 Task: Make in the project ChampionTech a sprint 'Agile Assassins'. Create in the project ChampionTech a sprint 'Agile Assassins'. Add in the project ChampionTech a sprint 'Agile Assassins'
Action: Mouse moved to (227, 72)
Screenshot: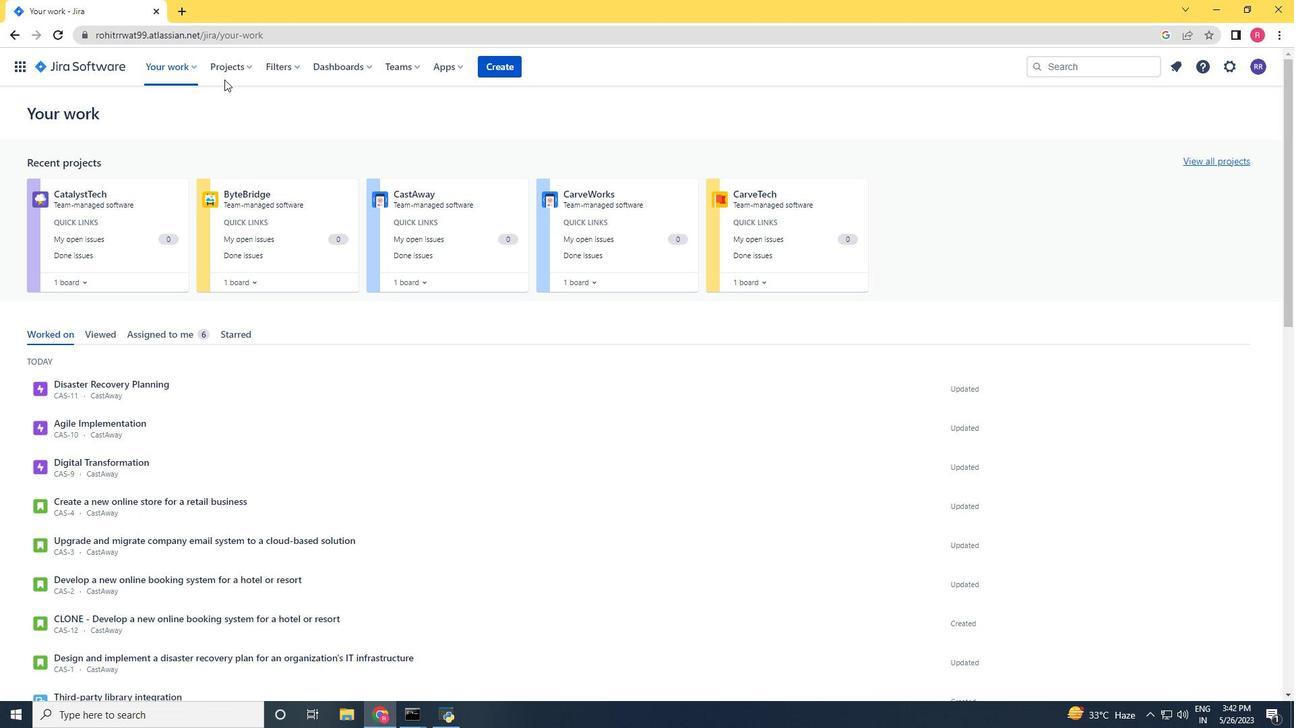 
Action: Mouse pressed left at (227, 72)
Screenshot: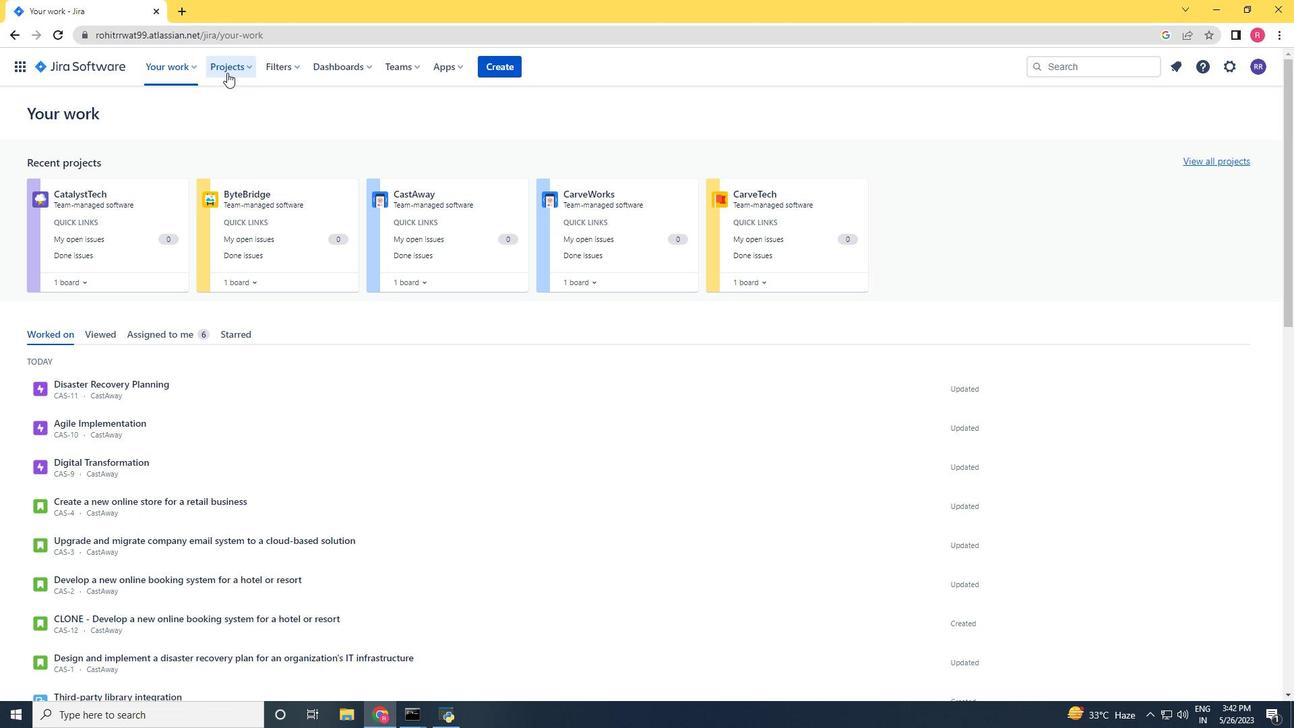 
Action: Mouse moved to (287, 131)
Screenshot: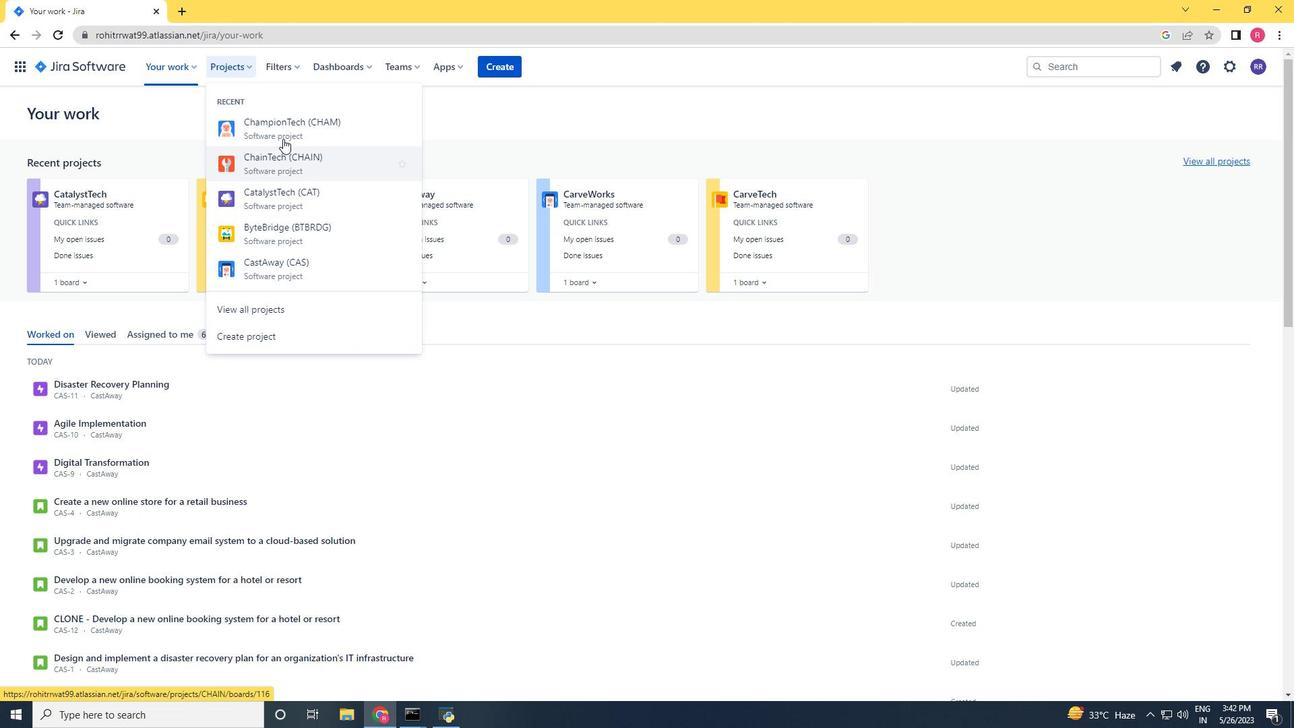 
Action: Mouse pressed left at (287, 131)
Screenshot: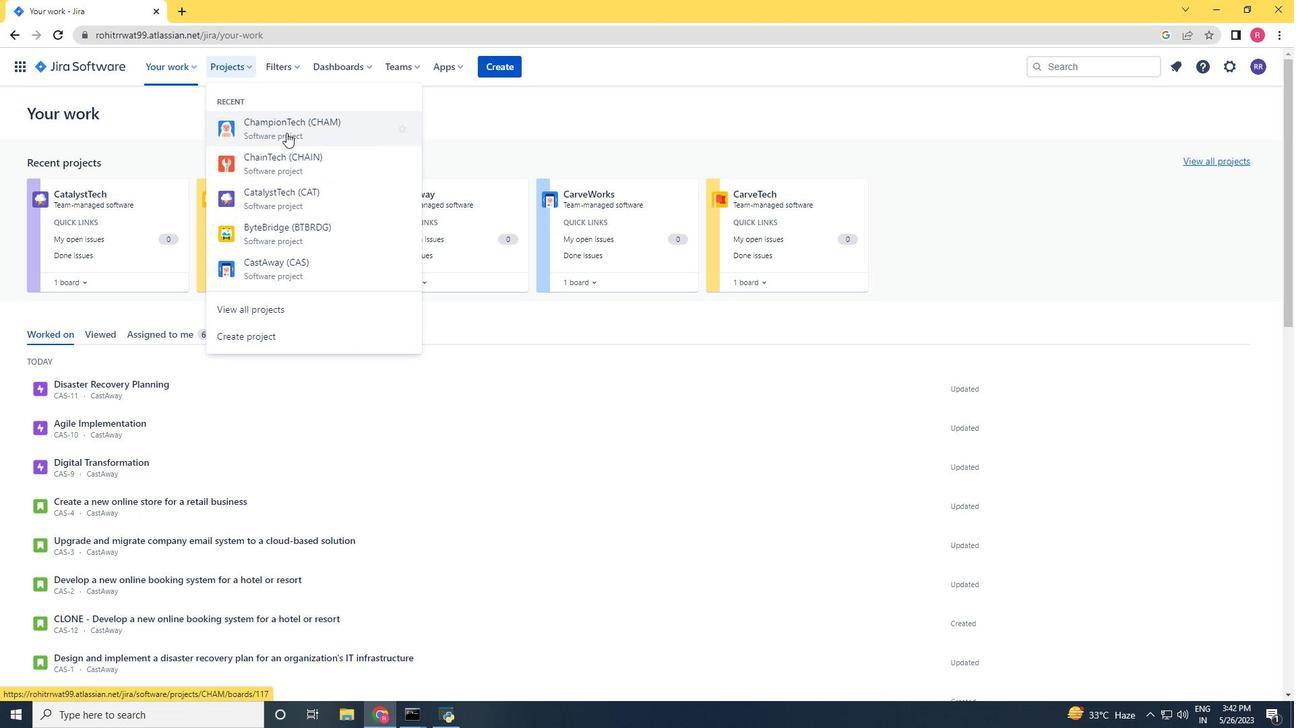 
Action: Mouse moved to (71, 204)
Screenshot: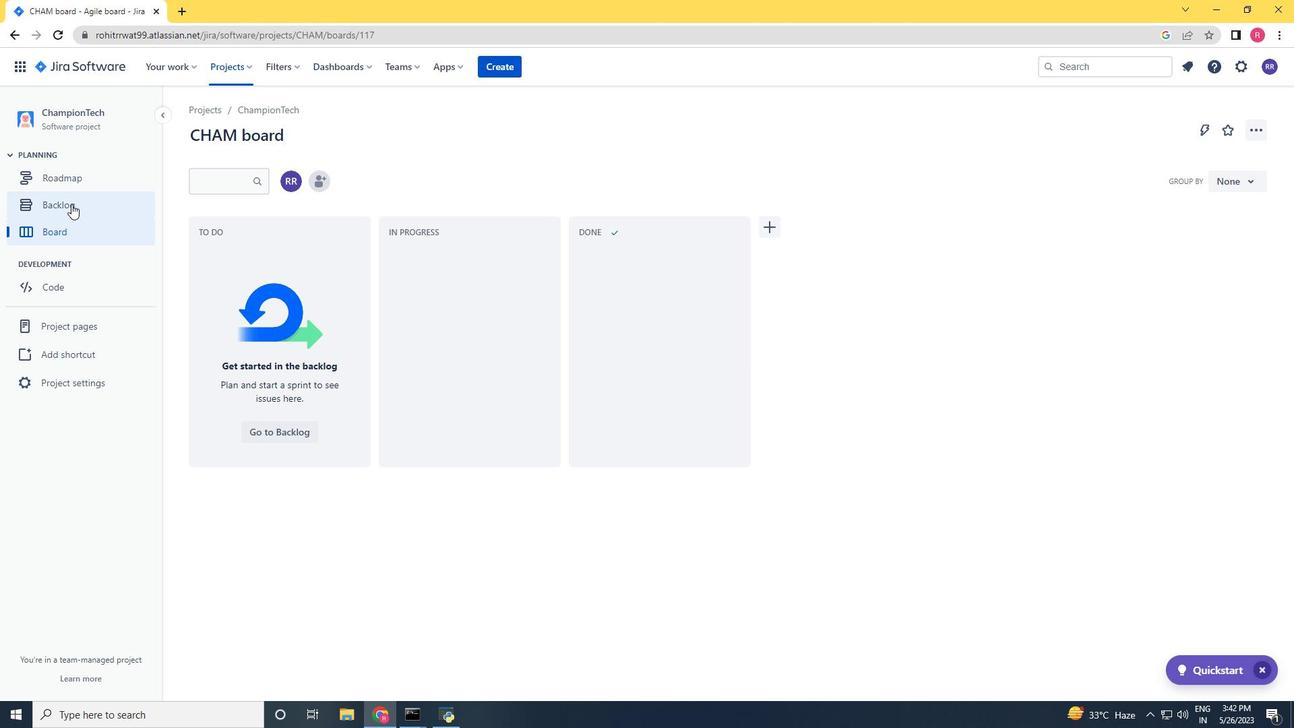 
Action: Mouse pressed left at (71, 204)
Screenshot: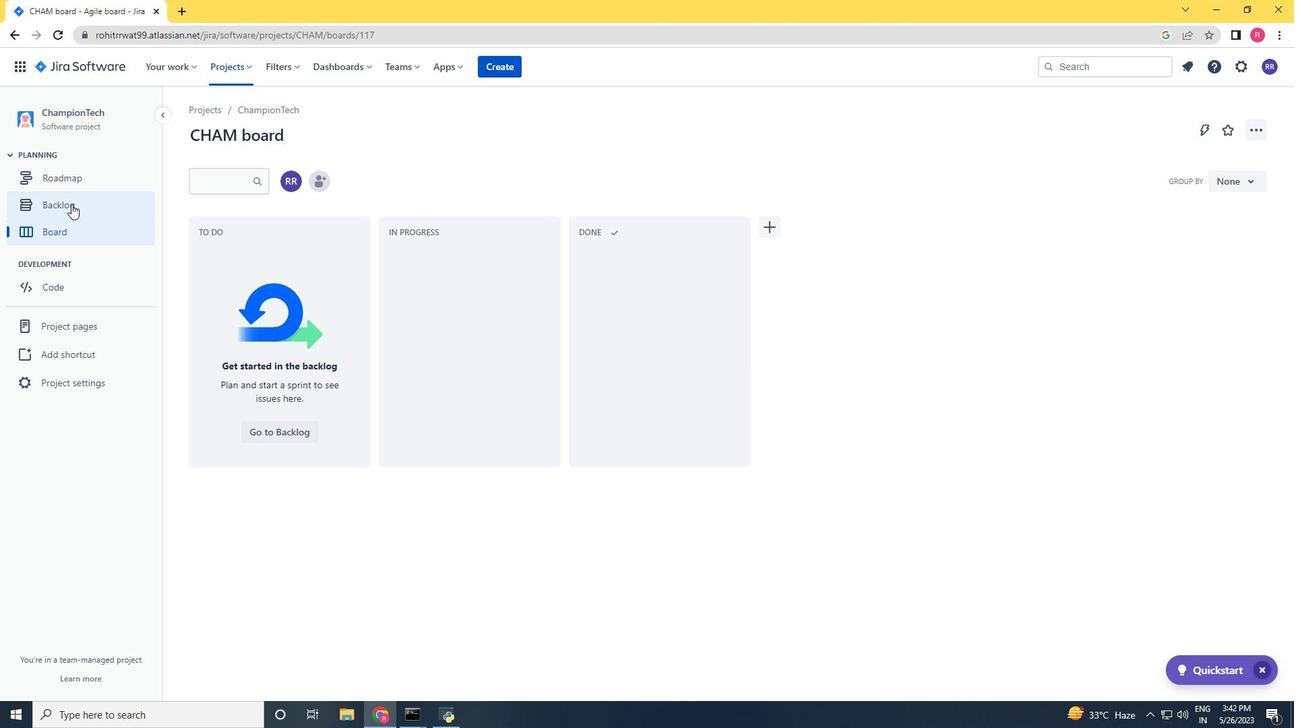
Action: Mouse moved to (1225, 213)
Screenshot: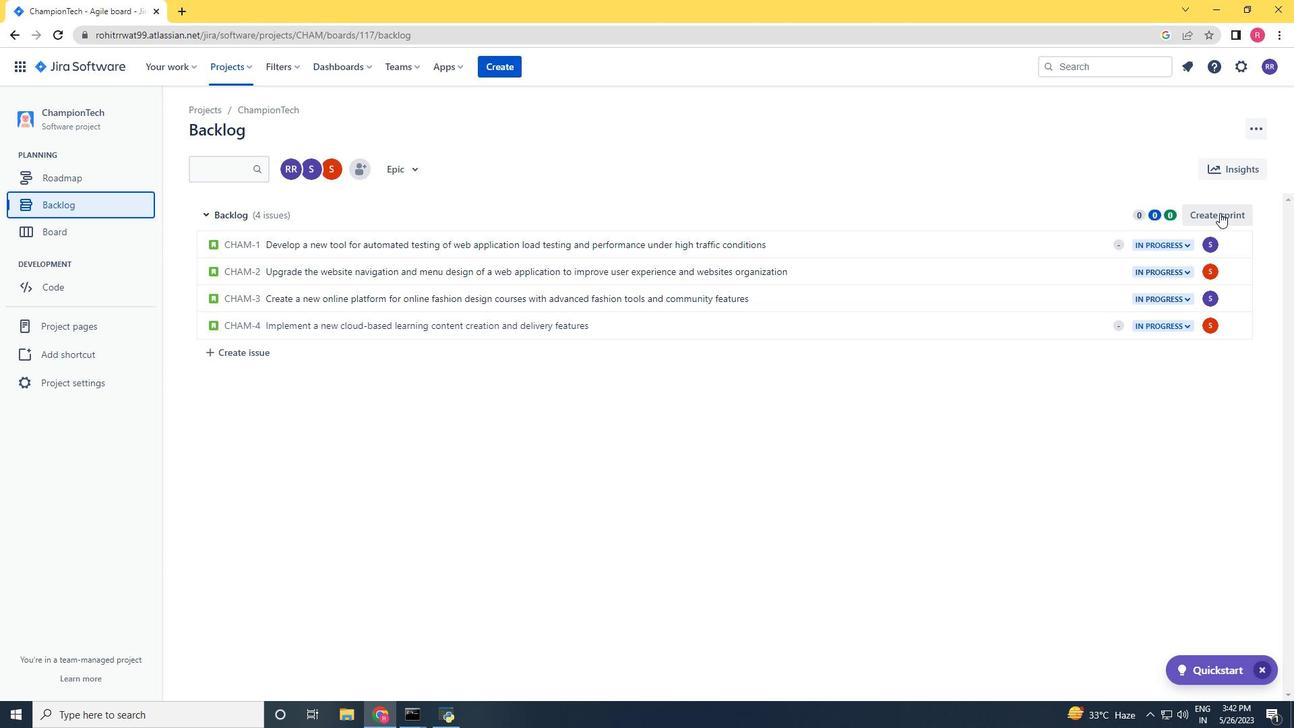 
Action: Mouse pressed left at (1225, 213)
Screenshot: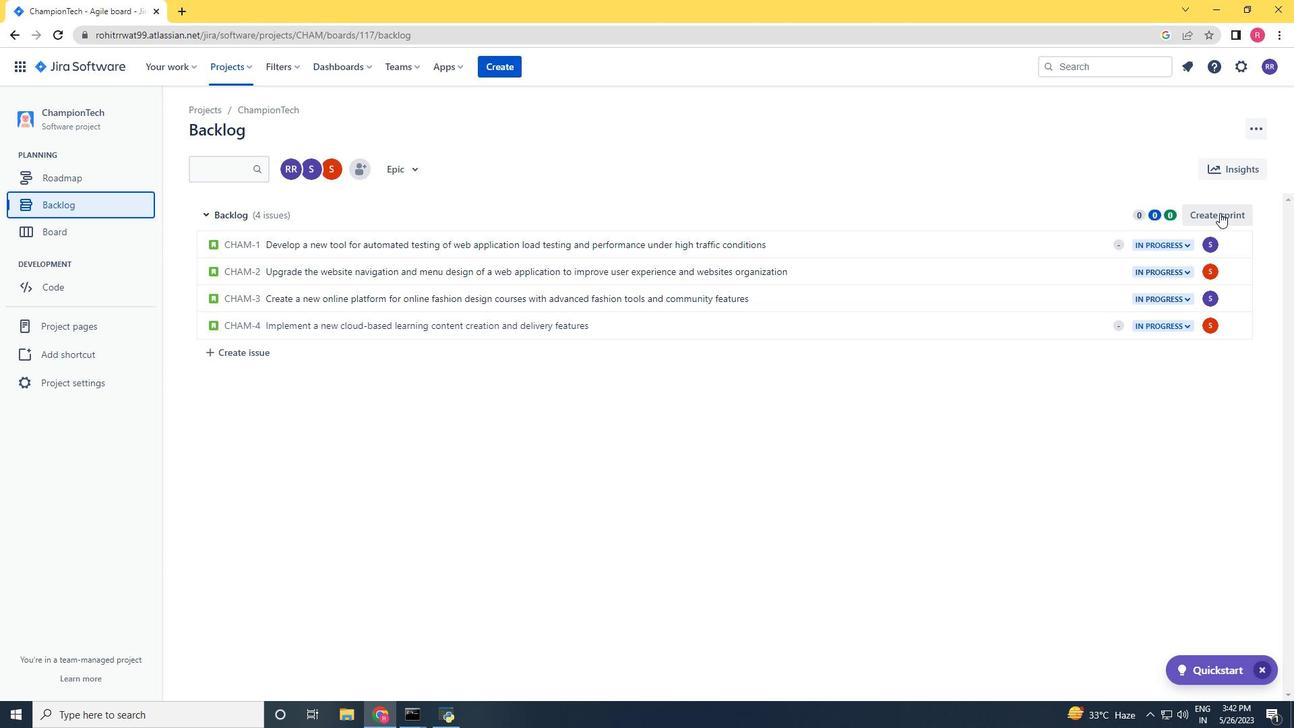
Action: Mouse moved to (285, 211)
Screenshot: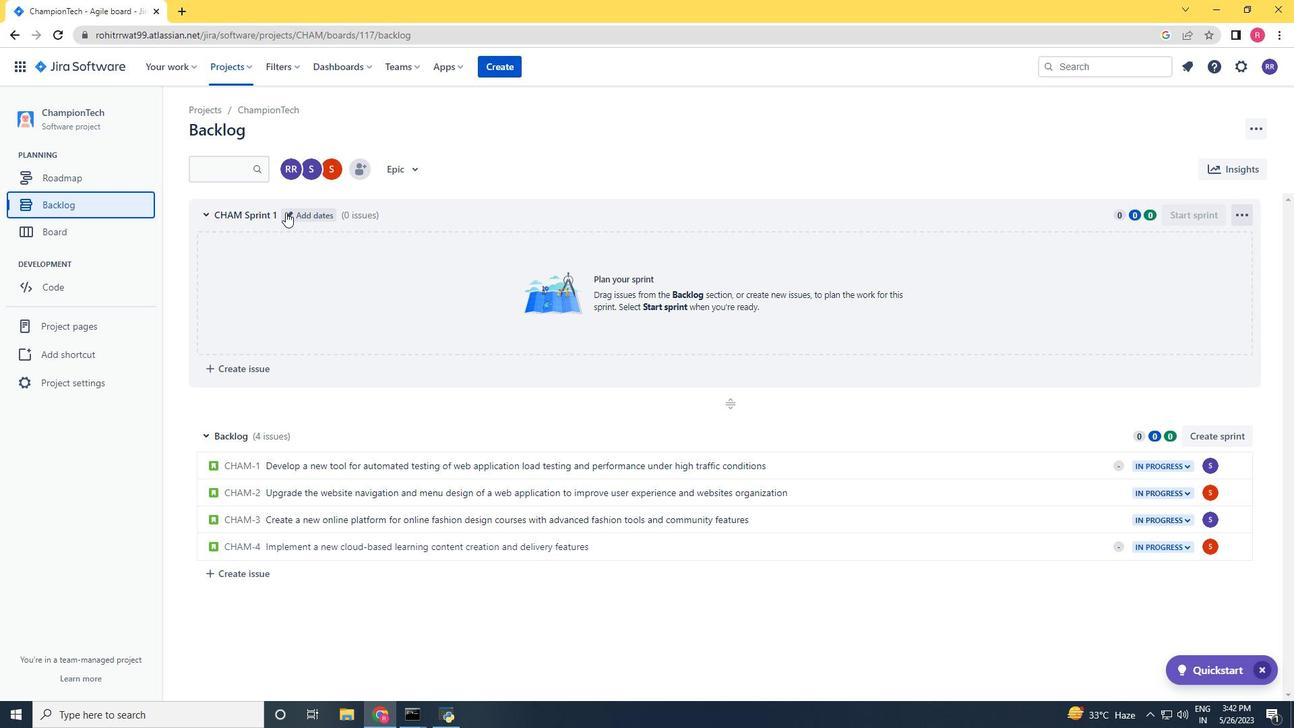 
Action: Mouse pressed left at (285, 211)
Screenshot: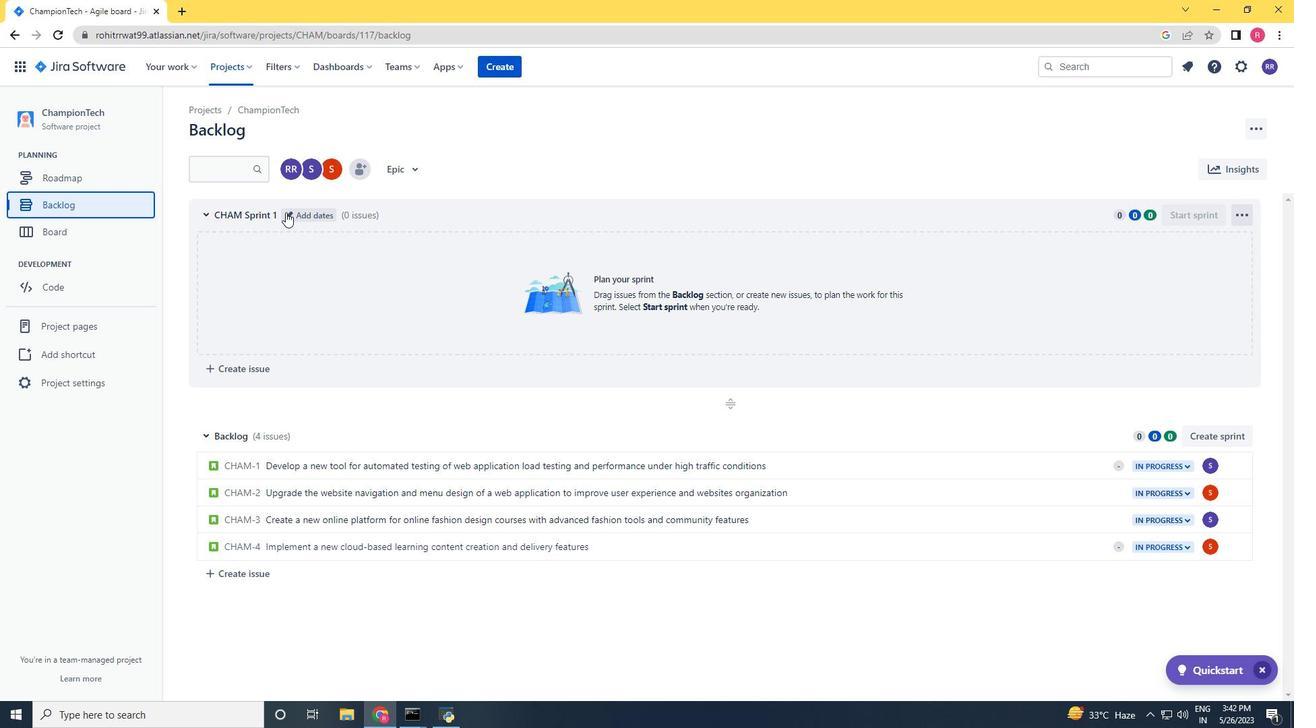 
Action: Key pressed <Key.backspace><Key.backspace><Key.backspace><Key.backspace><Key.backspace><Key.backspace><Key.backspace><Key.backspace><Key.backspace><Key.backspace><Key.backspace><Key.backspace><Key.backspace><Key.backspace><Key.backspace><Key.backspace><Key.backspace><Key.backspace><Key.backspace><Key.backspace><Key.shift>Agile<Key.space><Key.shift>Assassins<Key.space><Key.left><Key.left><Key.left><Key.left><Key.left><Key.left><Key.enter>
Screenshot: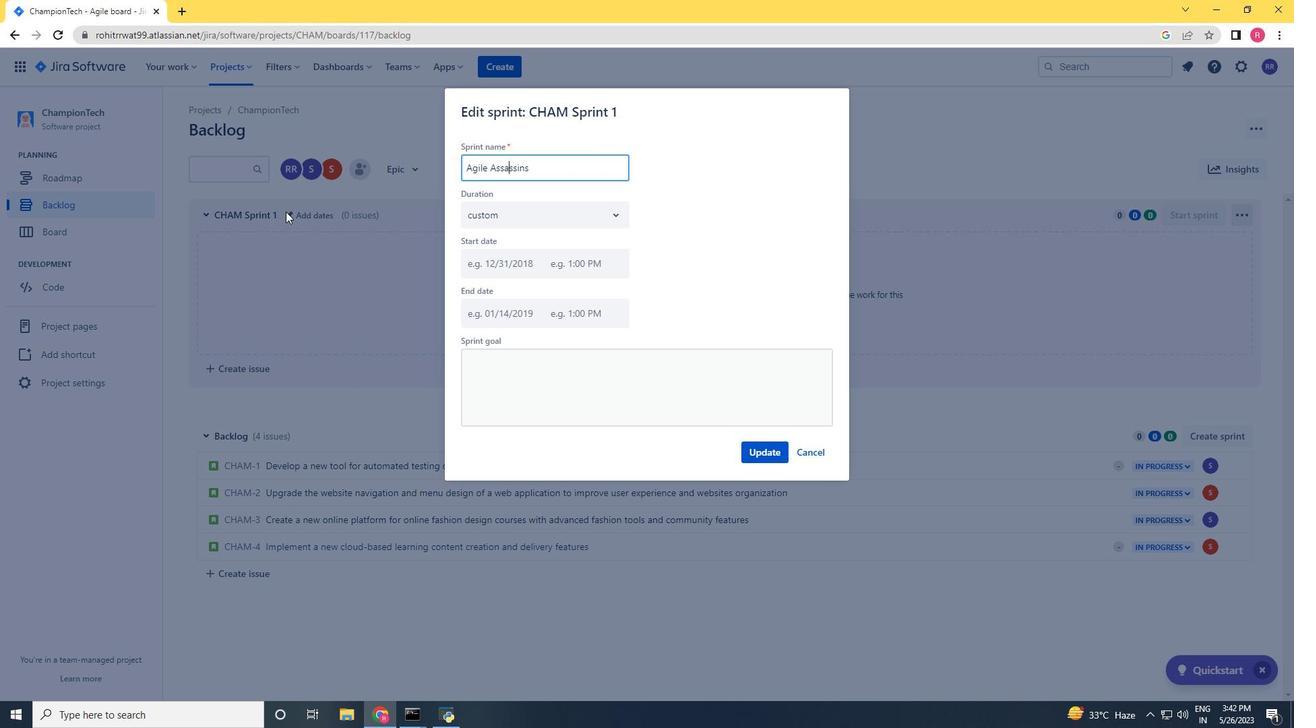 
Action: Mouse moved to (1205, 436)
Screenshot: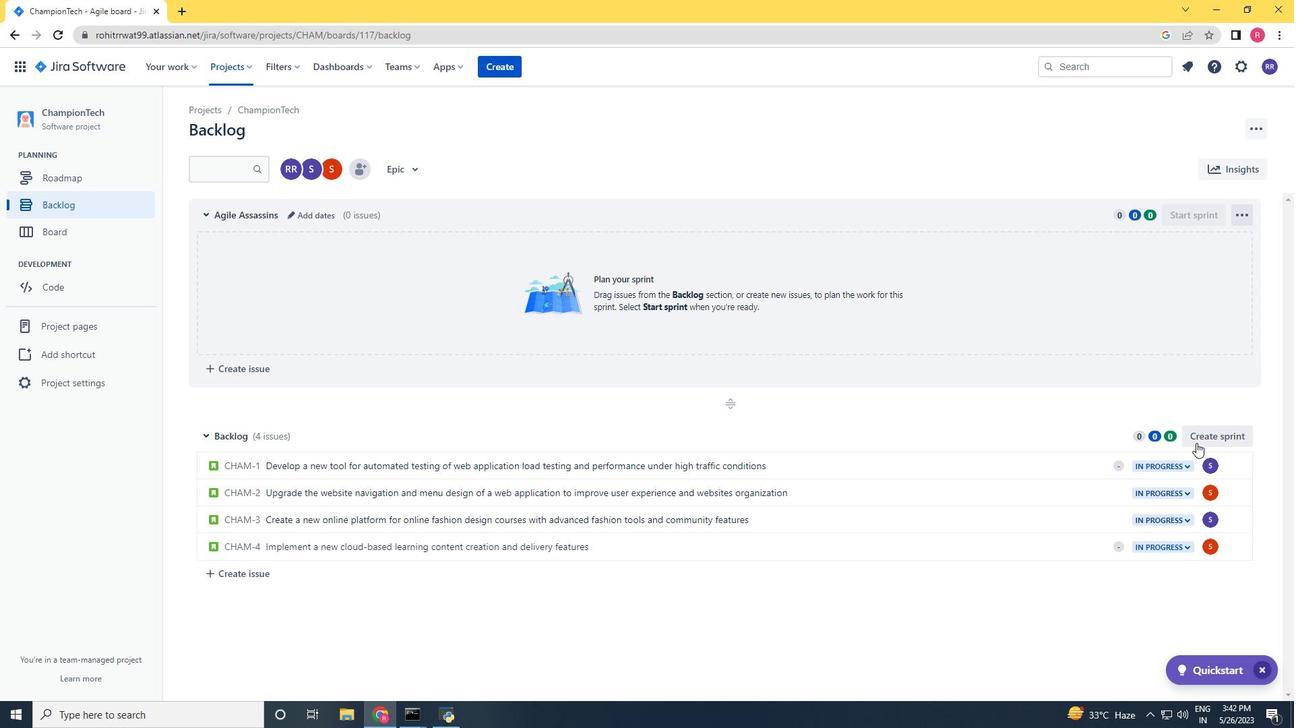 
Action: Mouse pressed left at (1205, 436)
Screenshot: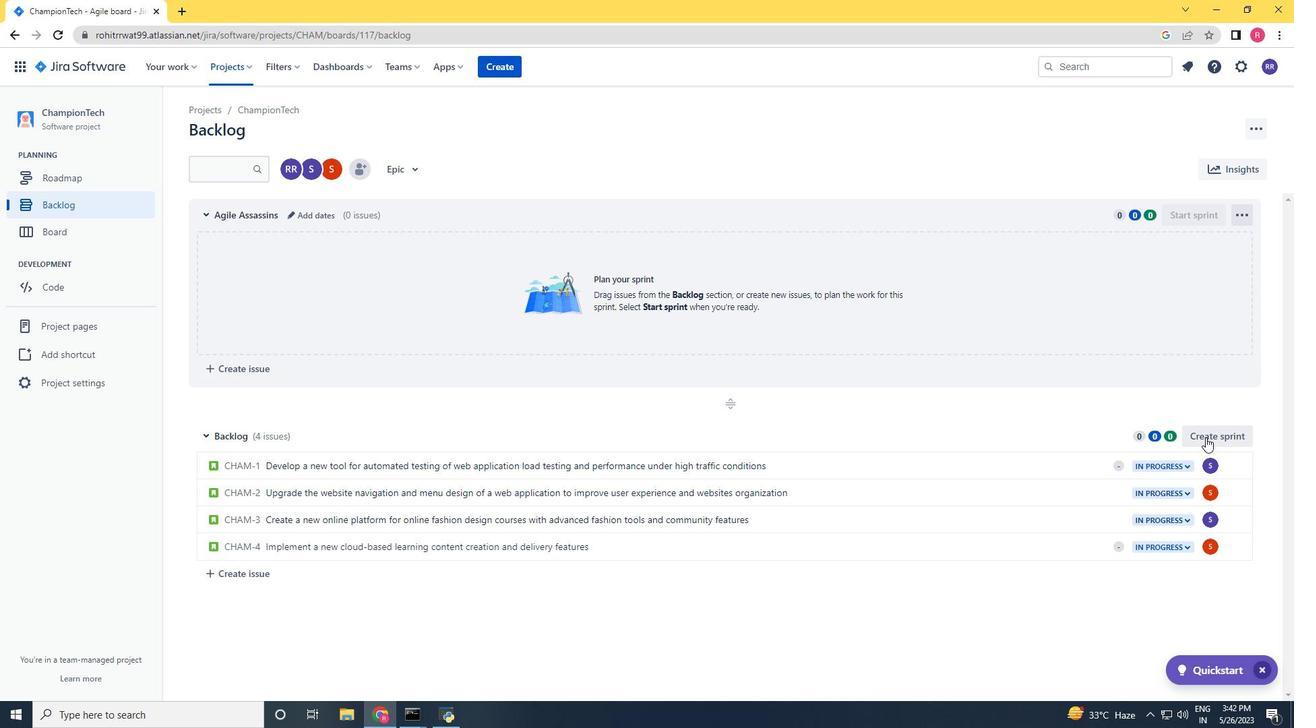 
Action: Mouse moved to (299, 439)
Screenshot: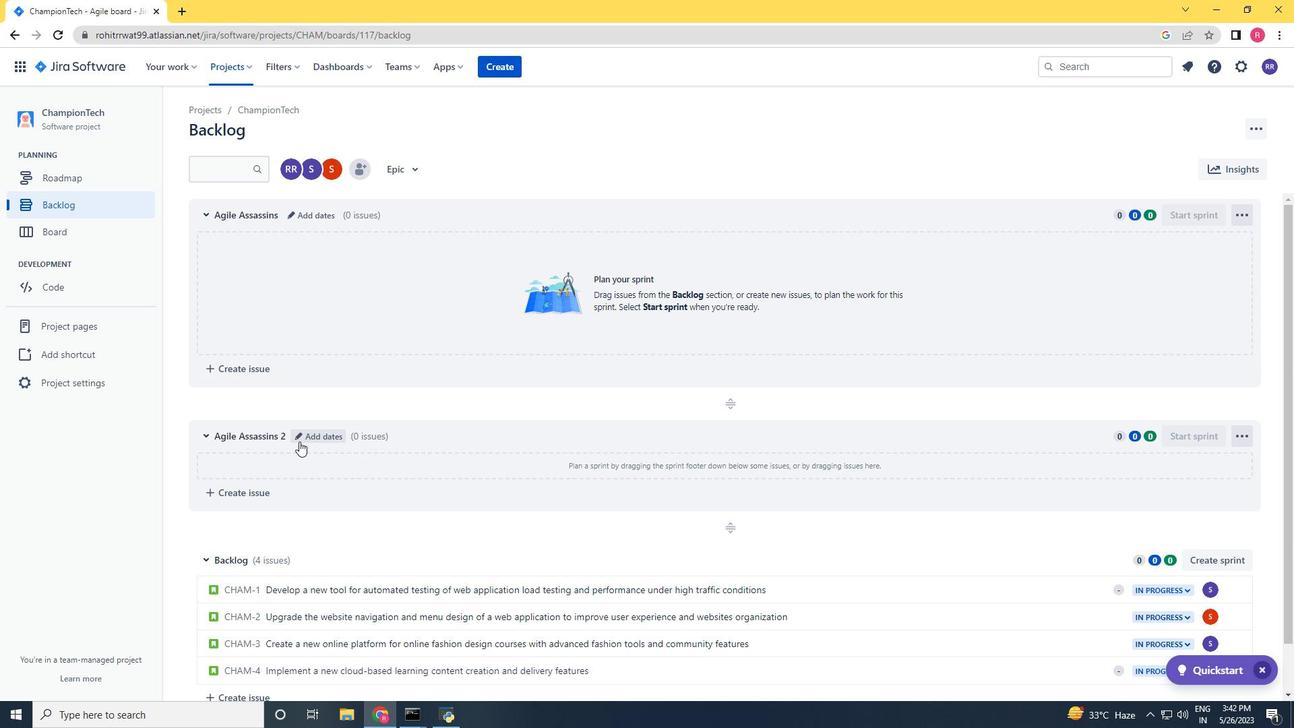 
Action: Mouse pressed left at (299, 439)
Screenshot: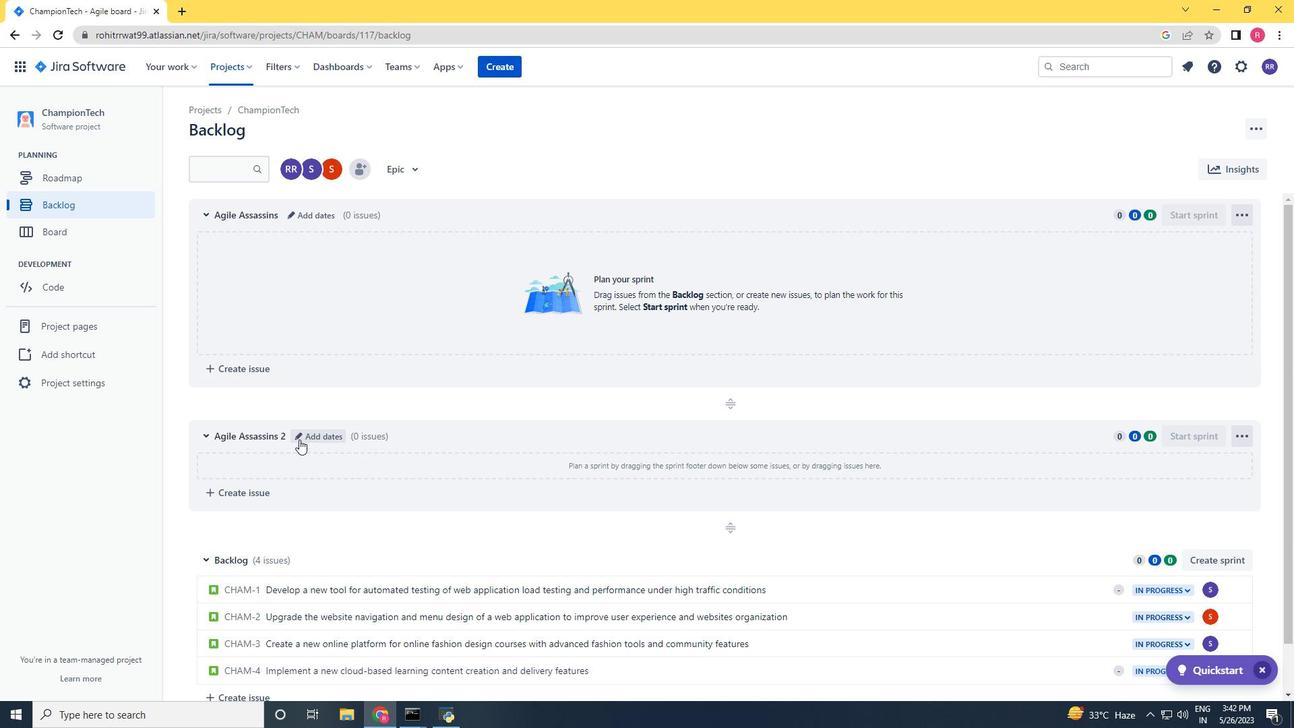 
Action: Mouse moved to (299, 439)
Screenshot: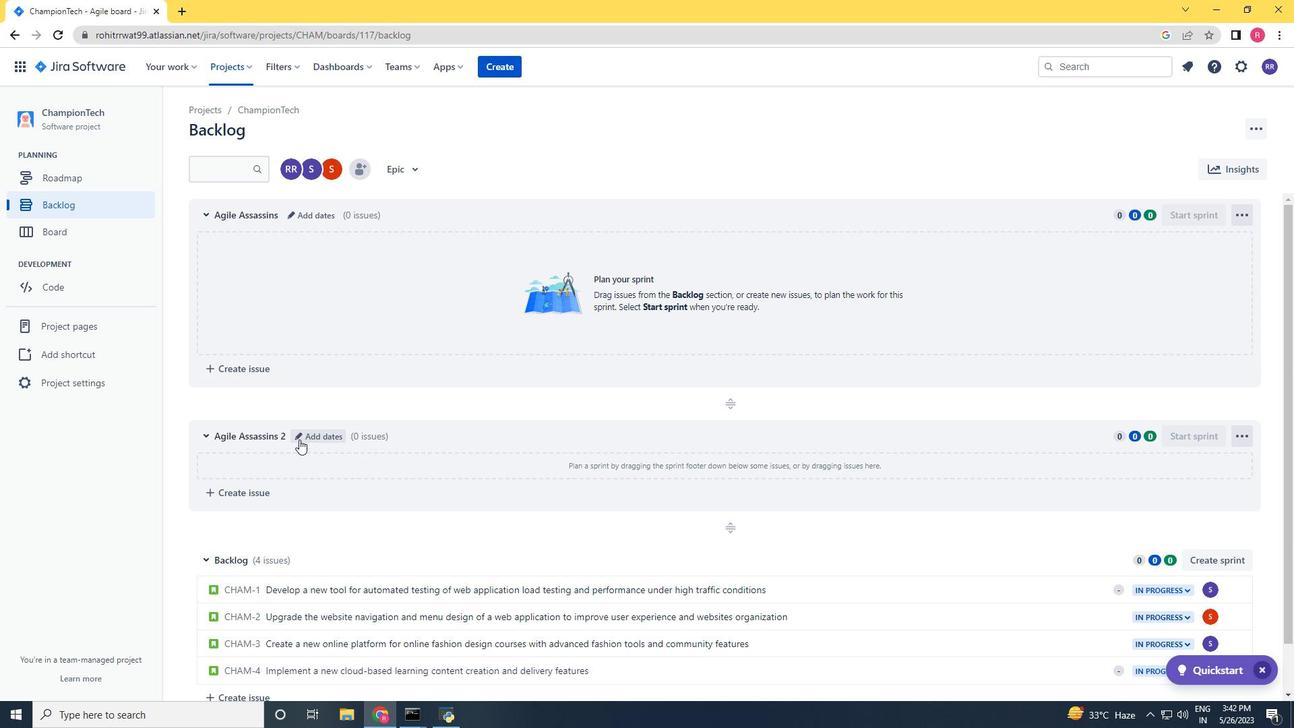 
Action: Key pressed <Key.backspace><Key.backspace><Key.backspace><Key.backspace><Key.backspace><Key.backspace><Key.backspace><Key.backspace><Key.backspace><Key.backspace><Key.backspace><Key.backspace><Key.backspace><Key.backspace><Key.backspace><Key.backspace><Key.backspace><Key.backspace><Key.backspace><Key.backspace><Key.backspace><Key.backspace><Key.backspace><Key.backspace><Key.shift>Agile<Key.space><Key.shift>Assassins<Key.enter>
Screenshot: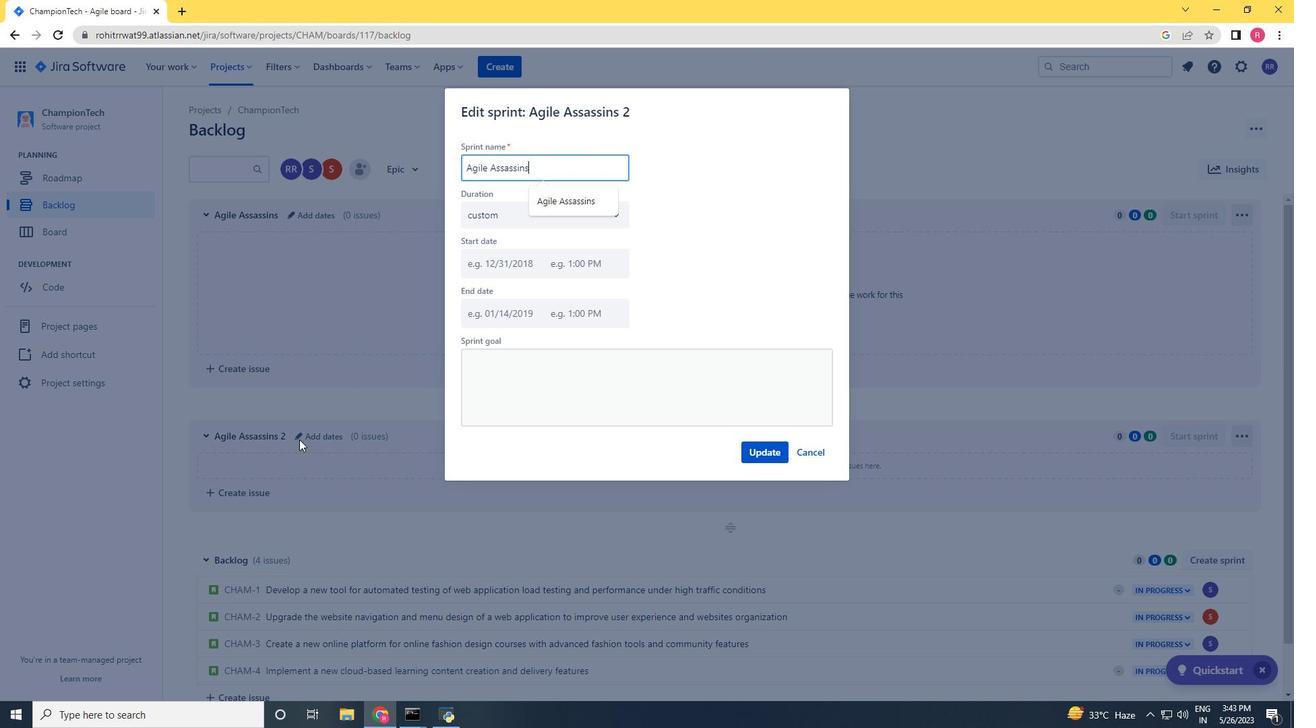 
Action: Mouse scrolled (299, 440) with delta (0, 0)
Screenshot: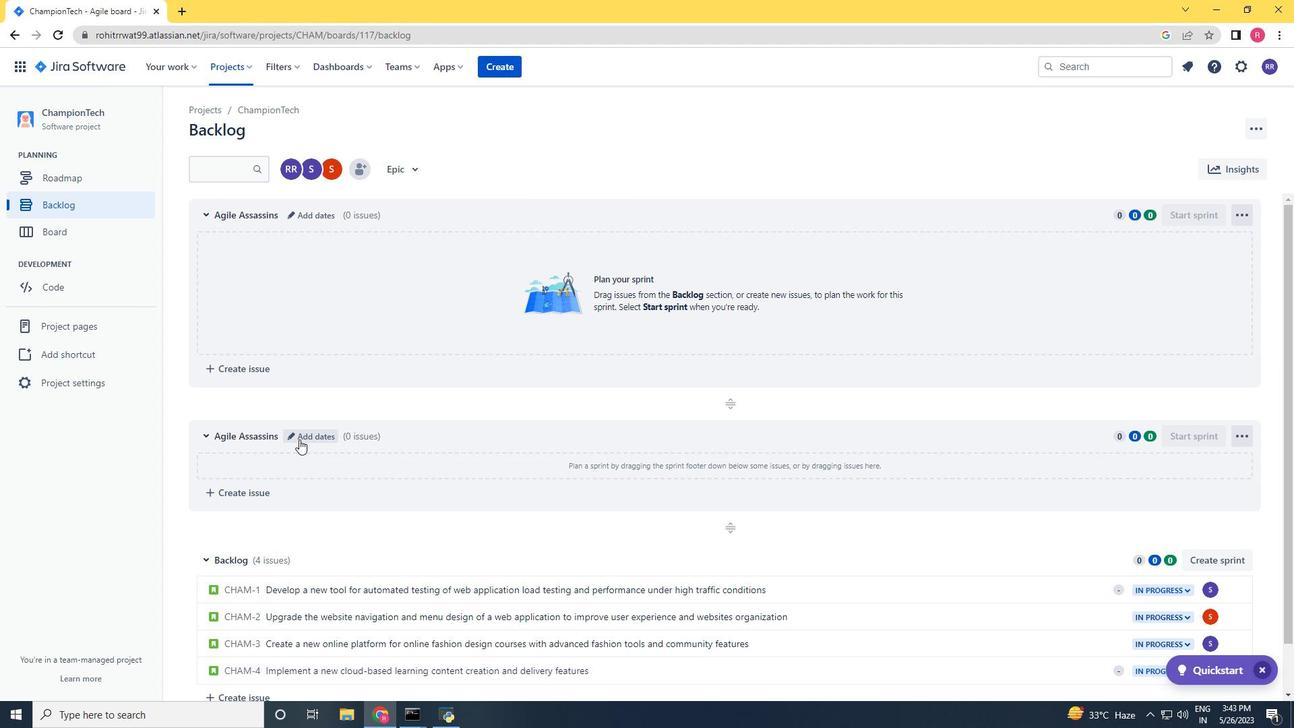 
Action: Mouse moved to (1228, 566)
Screenshot: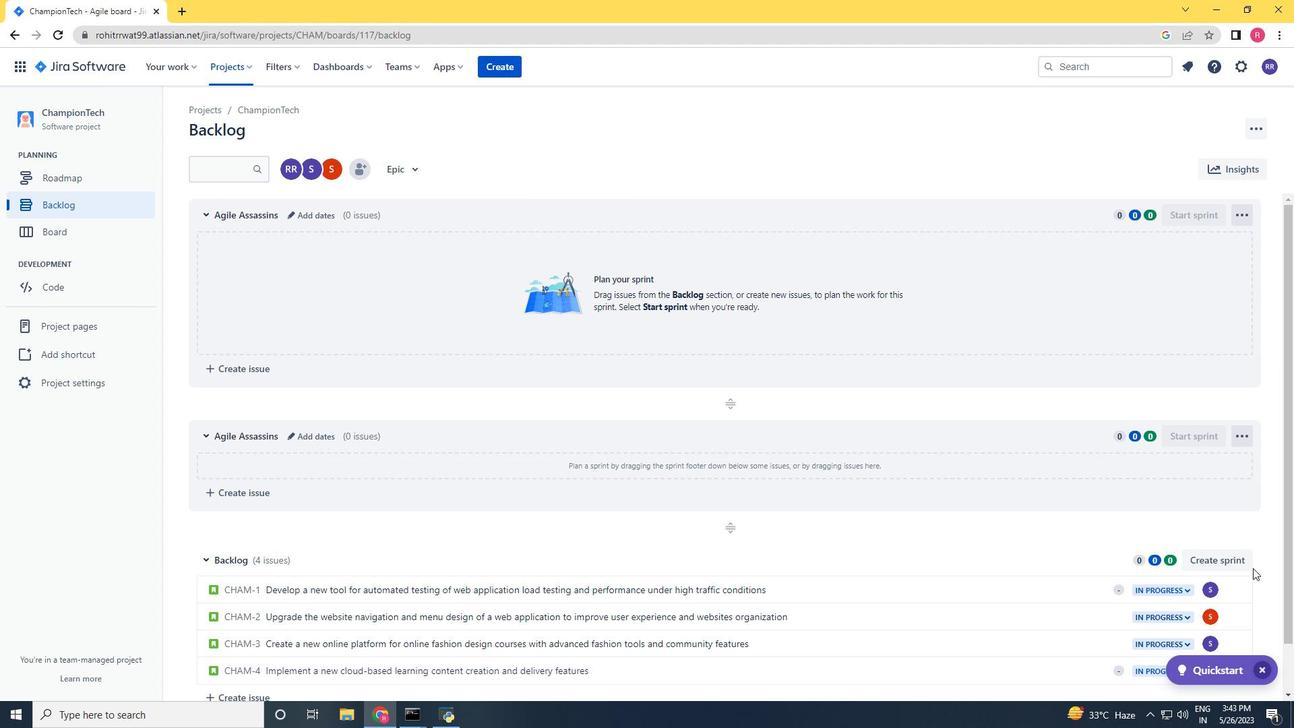 
Action: Mouse pressed left at (1228, 566)
Screenshot: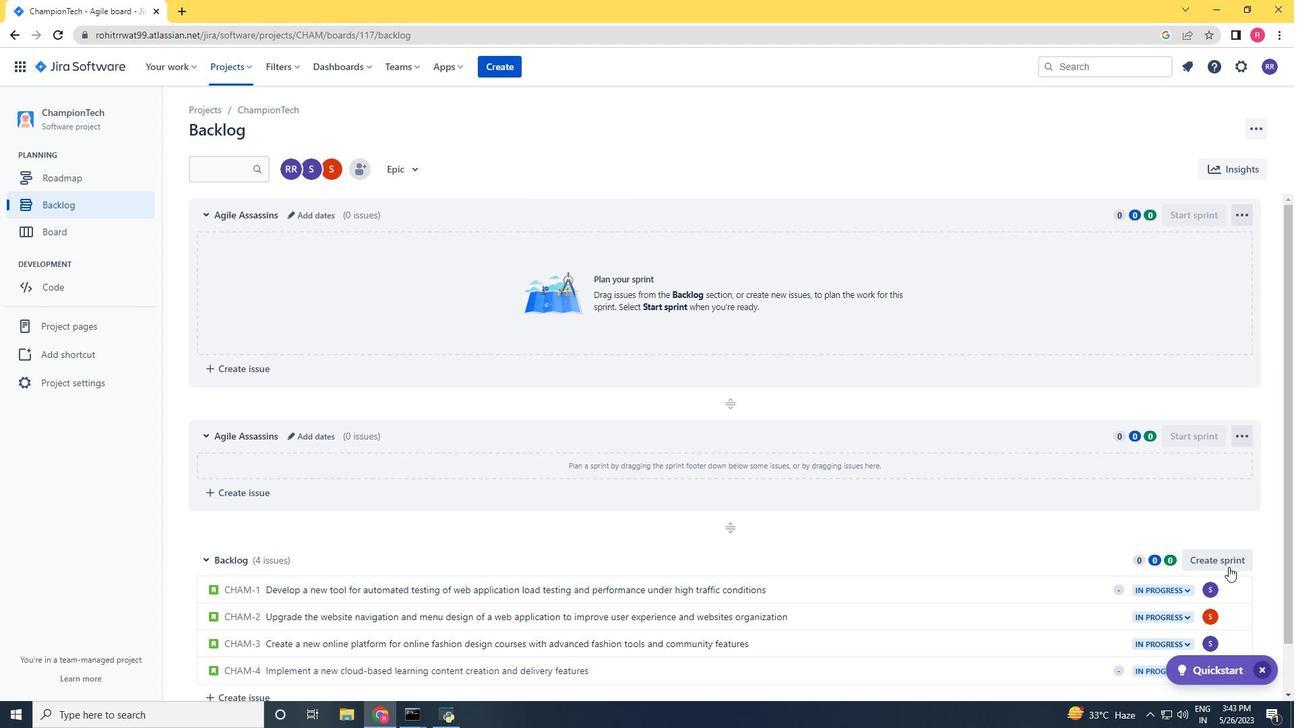
Action: Mouse moved to (302, 560)
Screenshot: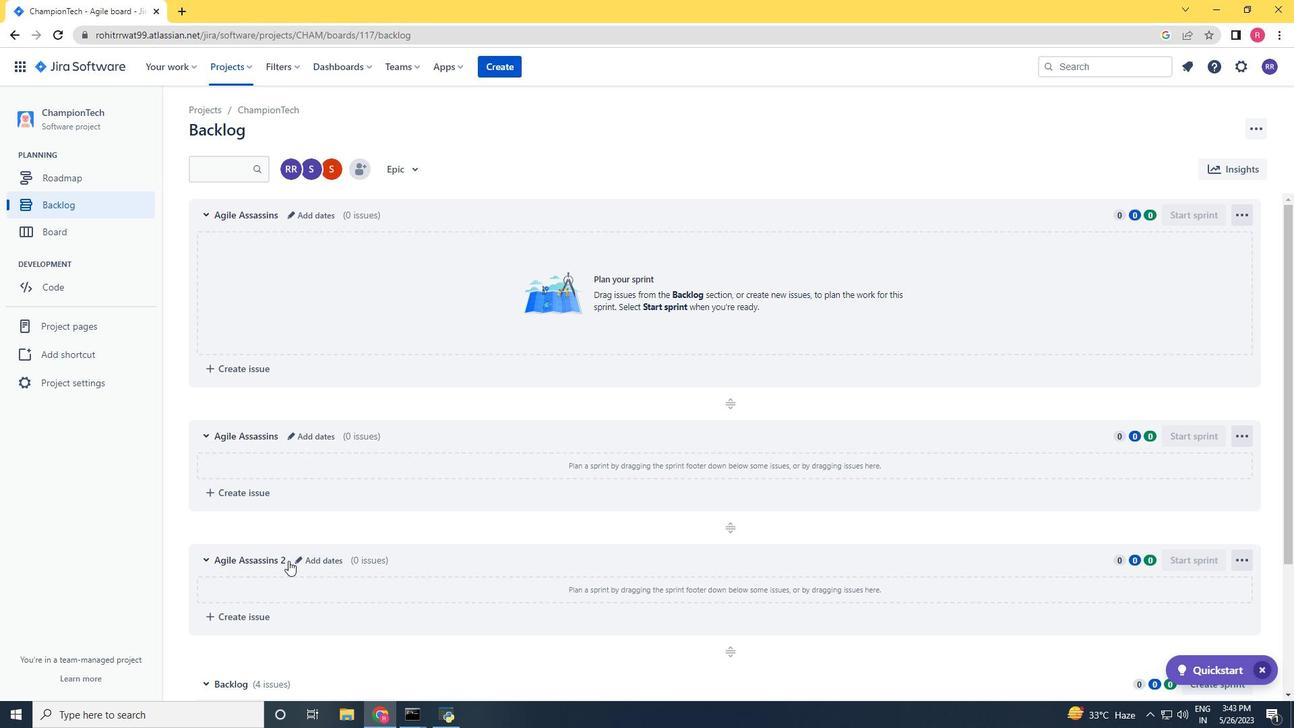 
Action: Mouse pressed left at (302, 560)
Screenshot: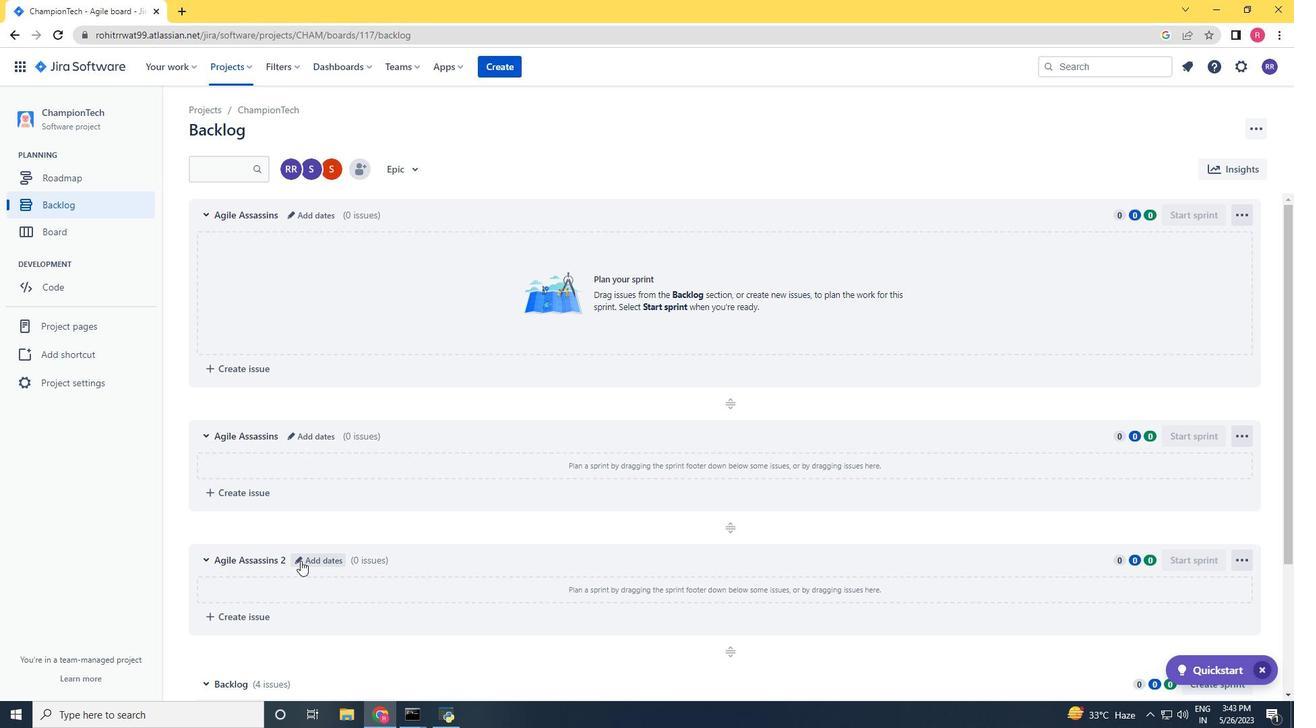 
Action: Mouse moved to (304, 560)
Screenshot: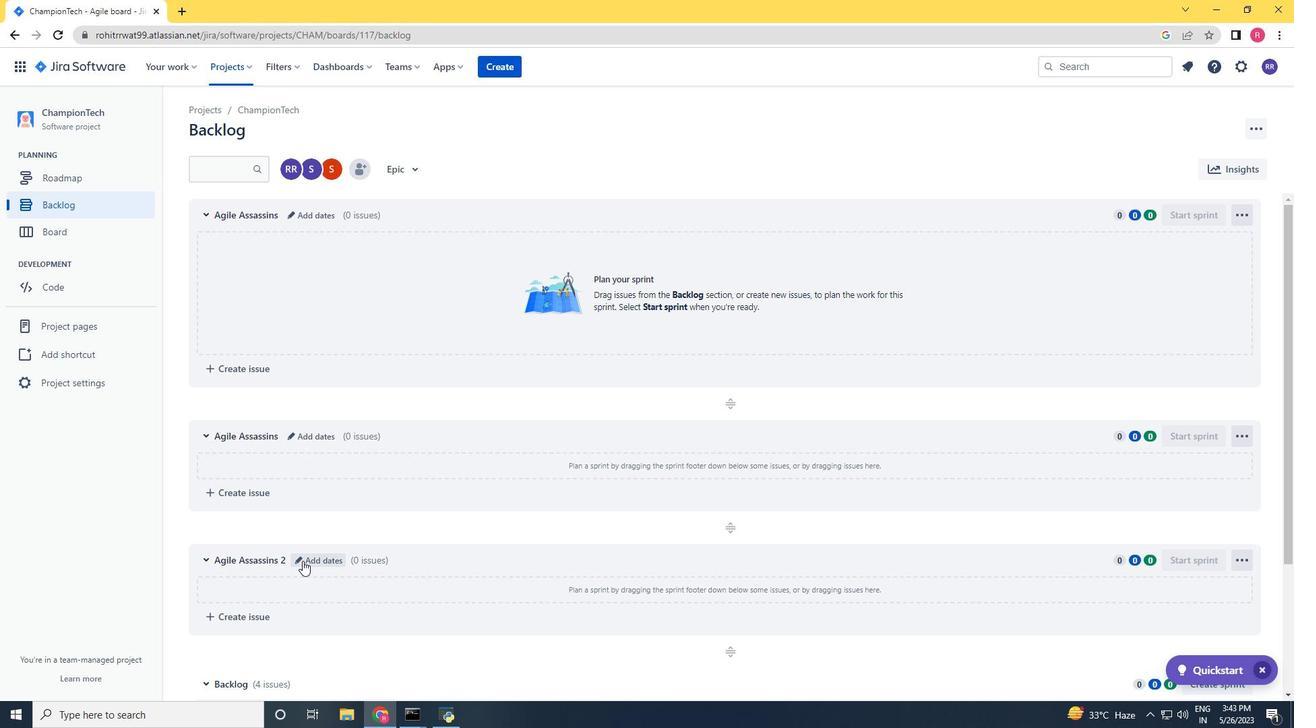 
Action: Key pressed <Key.backspace><Key.backspace><Key.backspace><Key.backspace><Key.backspace><Key.backspace><Key.backspace><Key.backspace><Key.backspace><Key.backspace><Key.backspace><Key.backspace><Key.backspace><Key.backspace><Key.backspace><Key.backspace><Key.backspace><Key.backspace><Key.backspace><Key.backspace><Key.backspace><Key.backspace><Key.backspace><Key.backspace><Key.backspace><Key.shift><Key.shift>Agile<Key.space><Key.shift>Assassins<Key.enter><Key.enter>
Screenshot: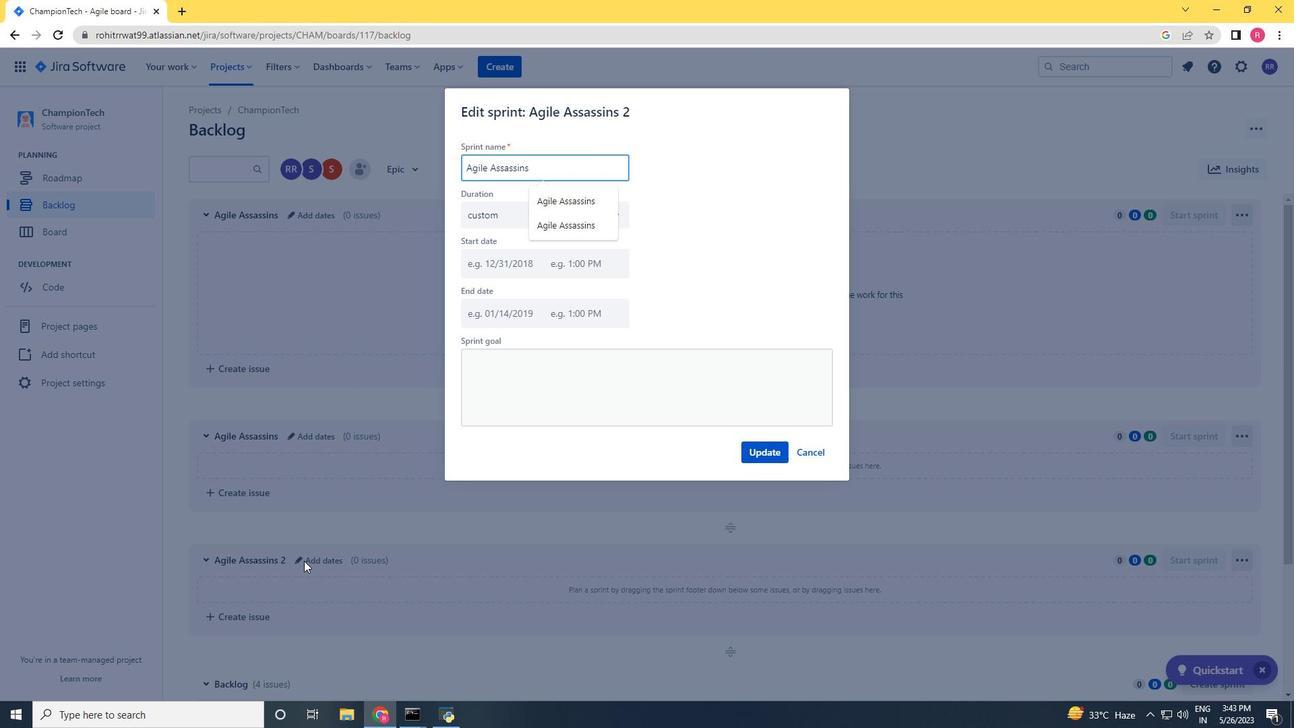 
Action: Mouse moved to (207, 215)
Screenshot: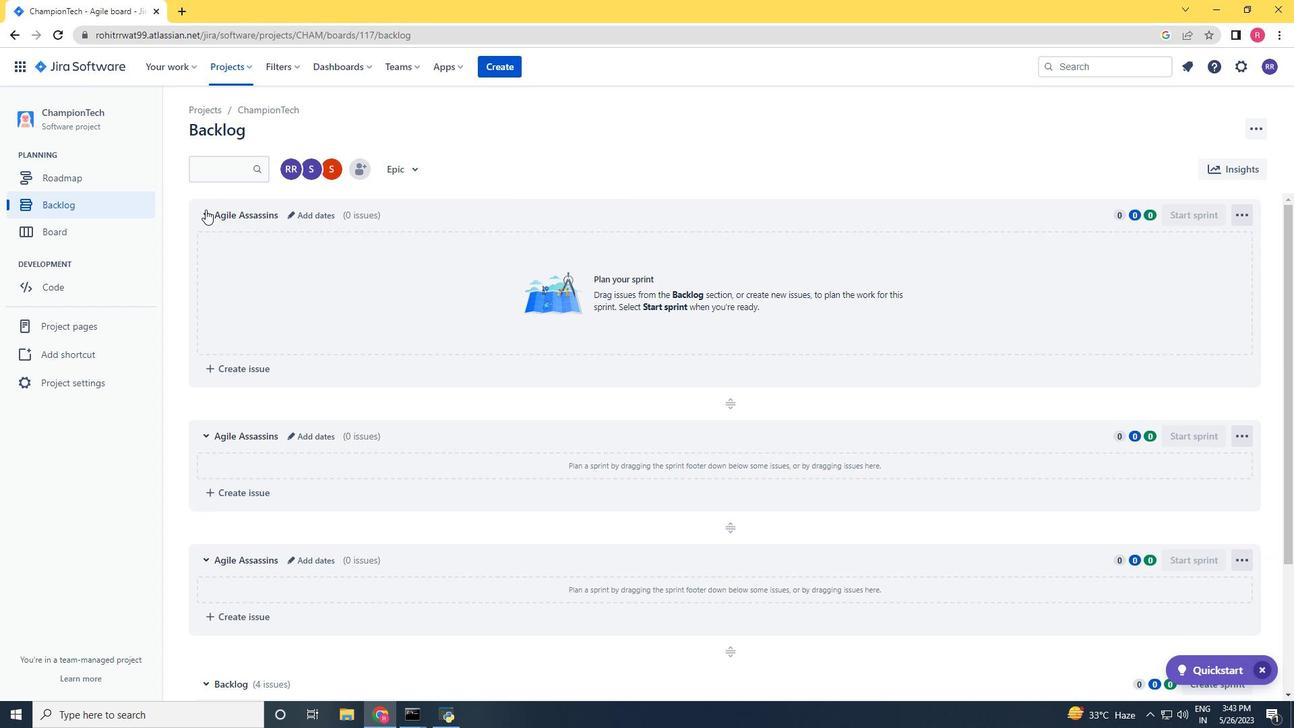 
Action: Mouse pressed left at (207, 215)
Screenshot: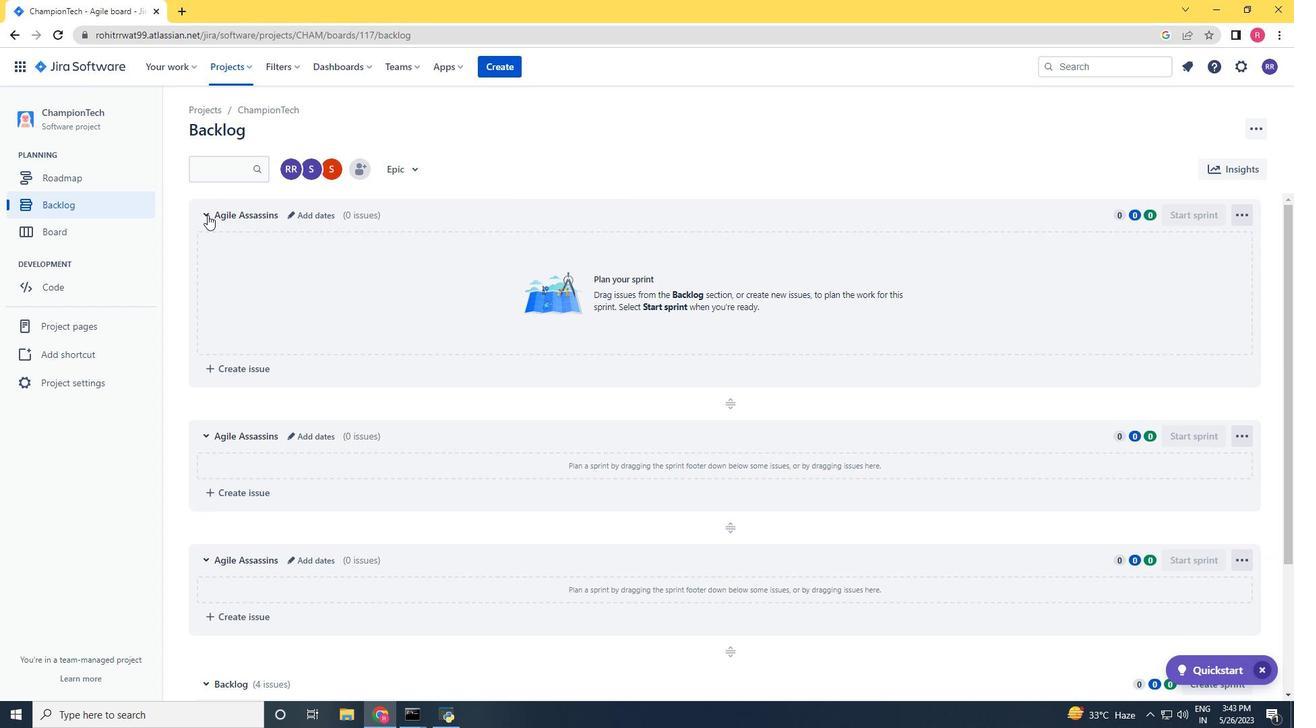 
Action: Mouse moved to (206, 251)
Screenshot: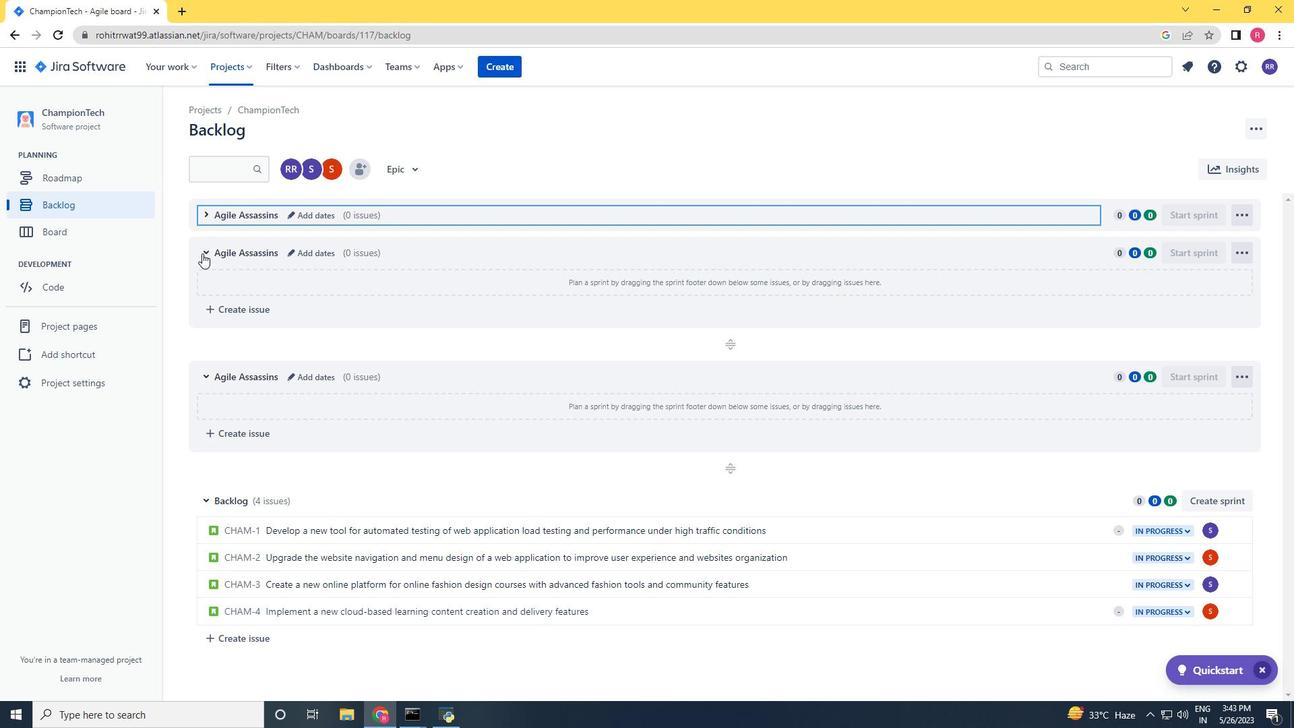 
Action: Mouse pressed left at (206, 251)
Screenshot: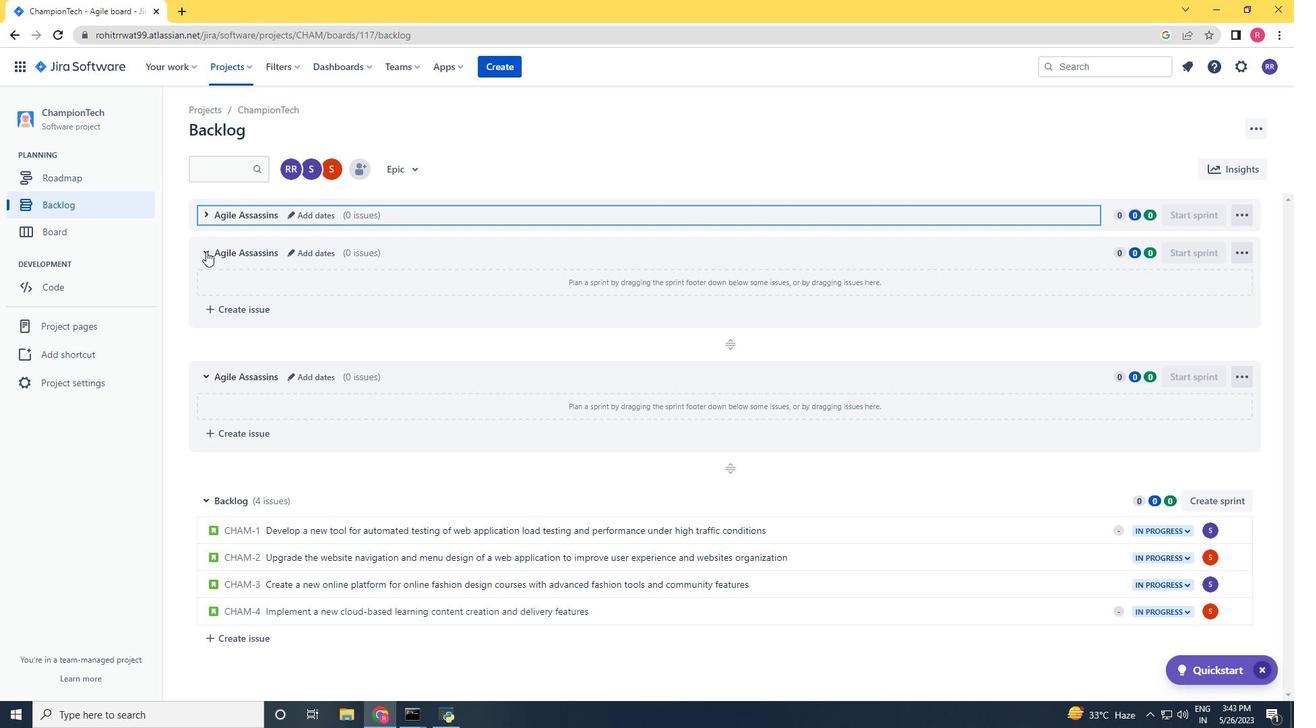 
Action: Mouse moved to (204, 290)
Screenshot: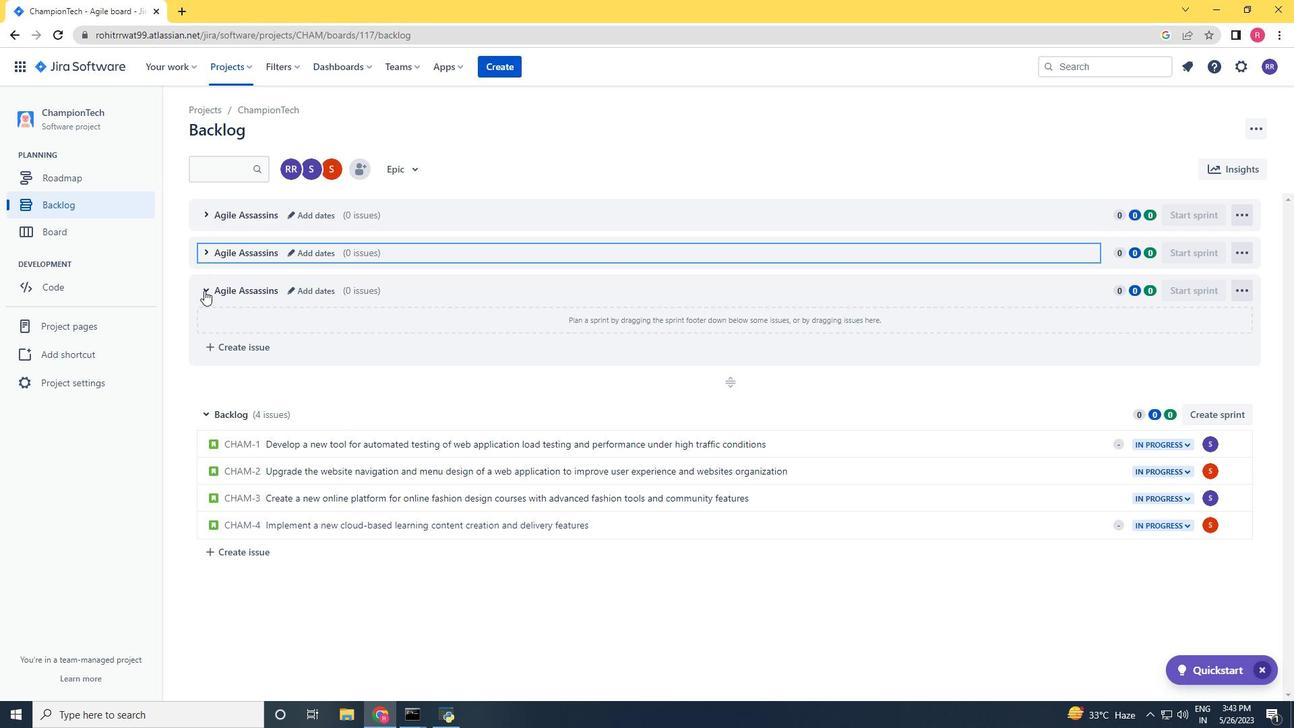 
Action: Mouse pressed left at (204, 290)
Screenshot: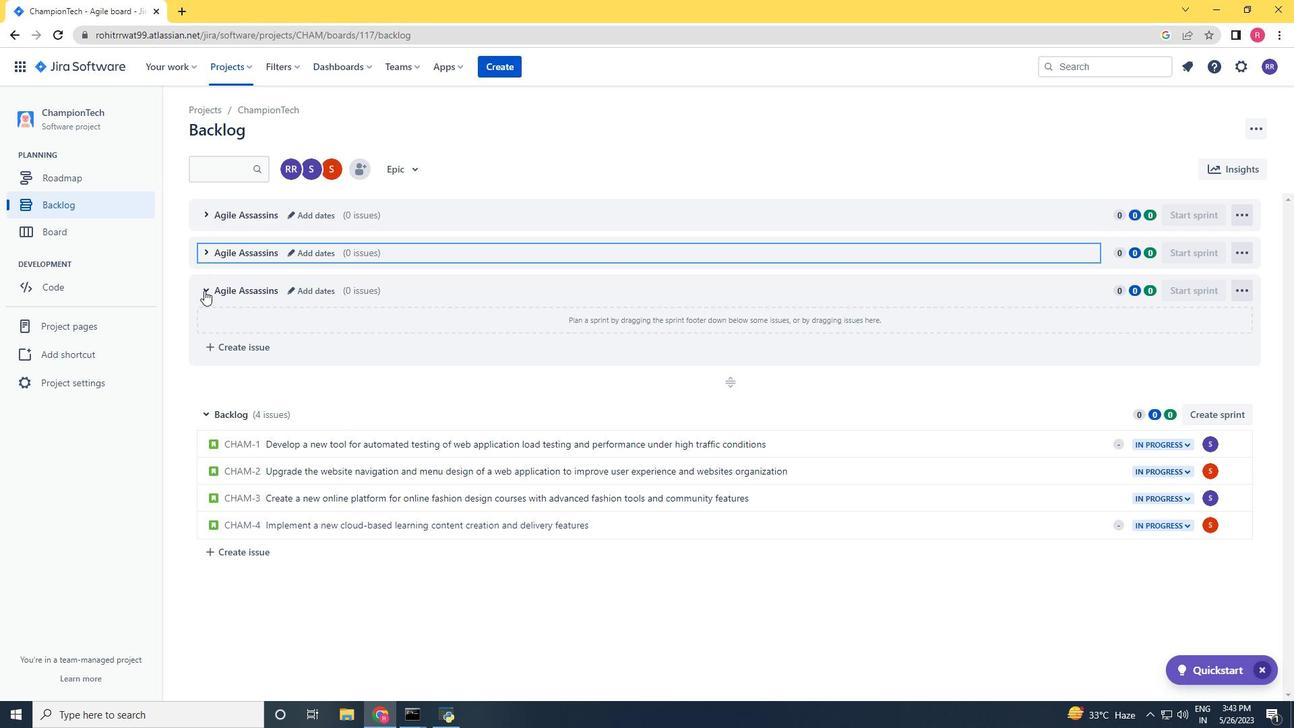 
Action: Mouse moved to (500, 478)
Screenshot: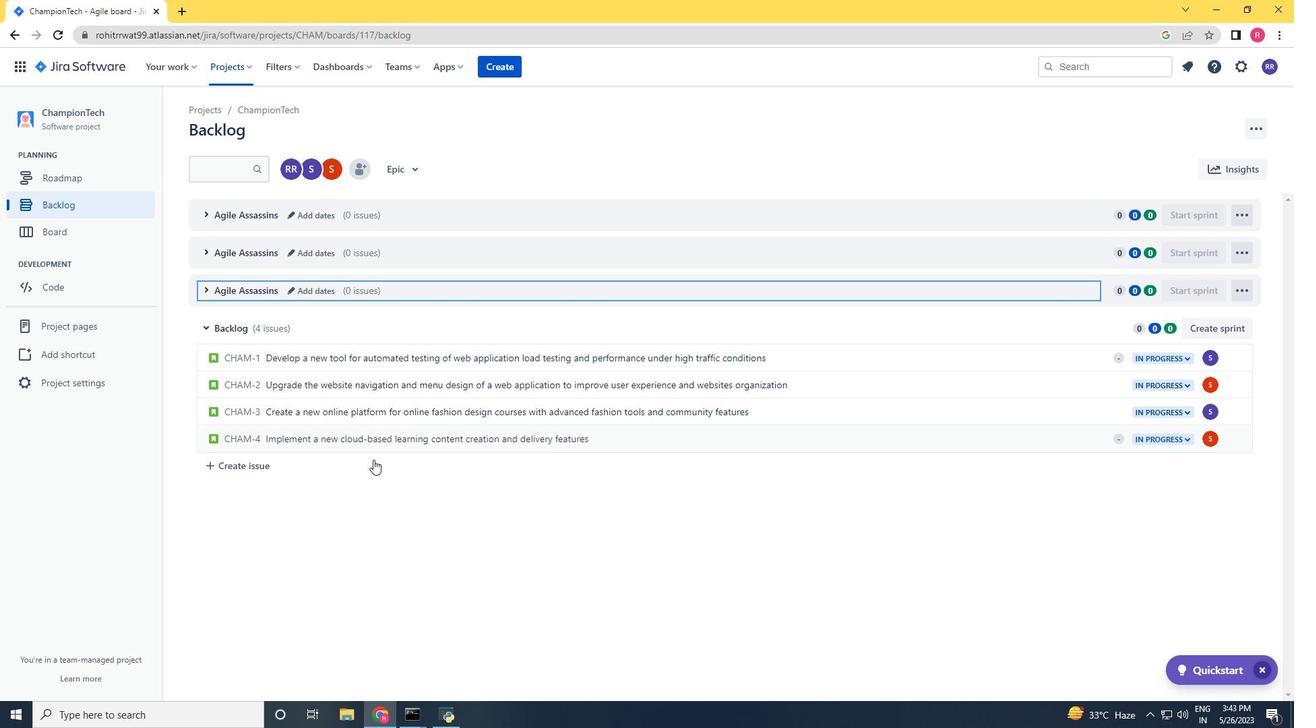 
